 Task: Look for products from Life Aid Drinks only.
Action: Mouse pressed left at (21, 122)
Screenshot: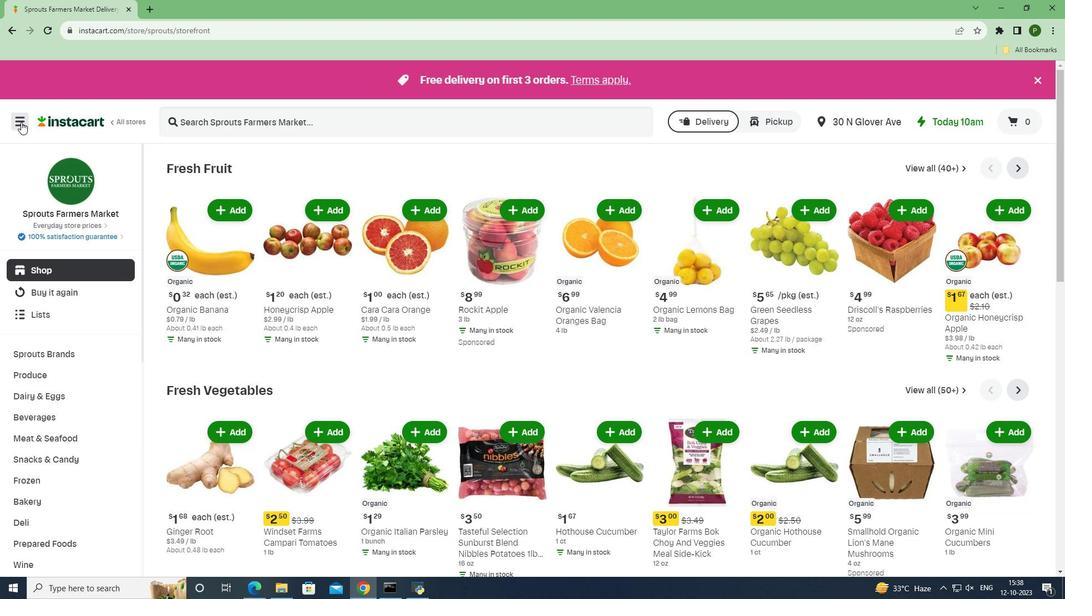 
Action: Mouse moved to (53, 292)
Screenshot: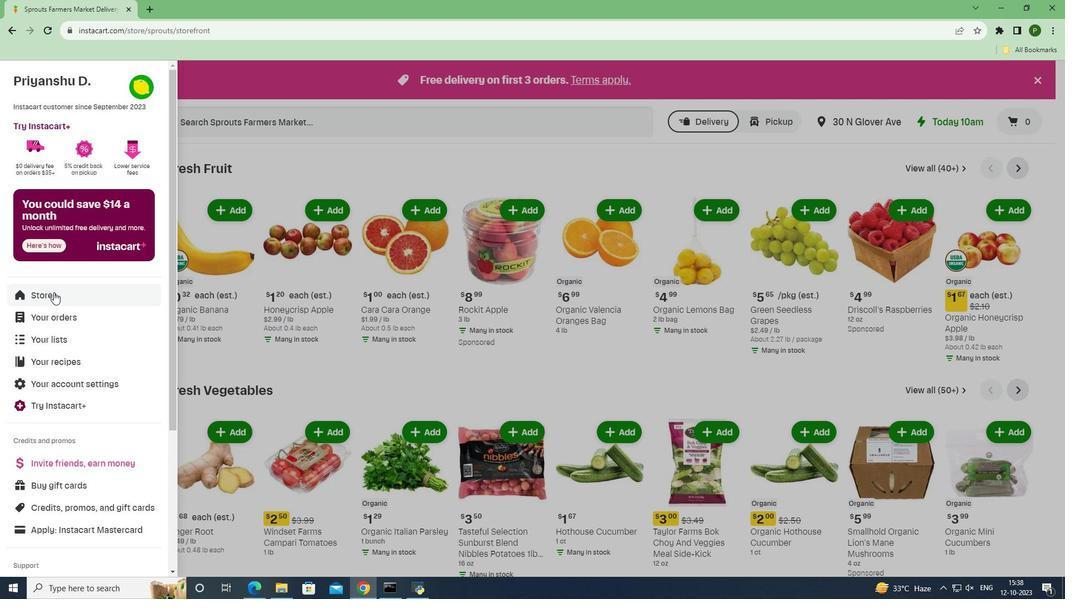 
Action: Mouse pressed left at (53, 292)
Screenshot: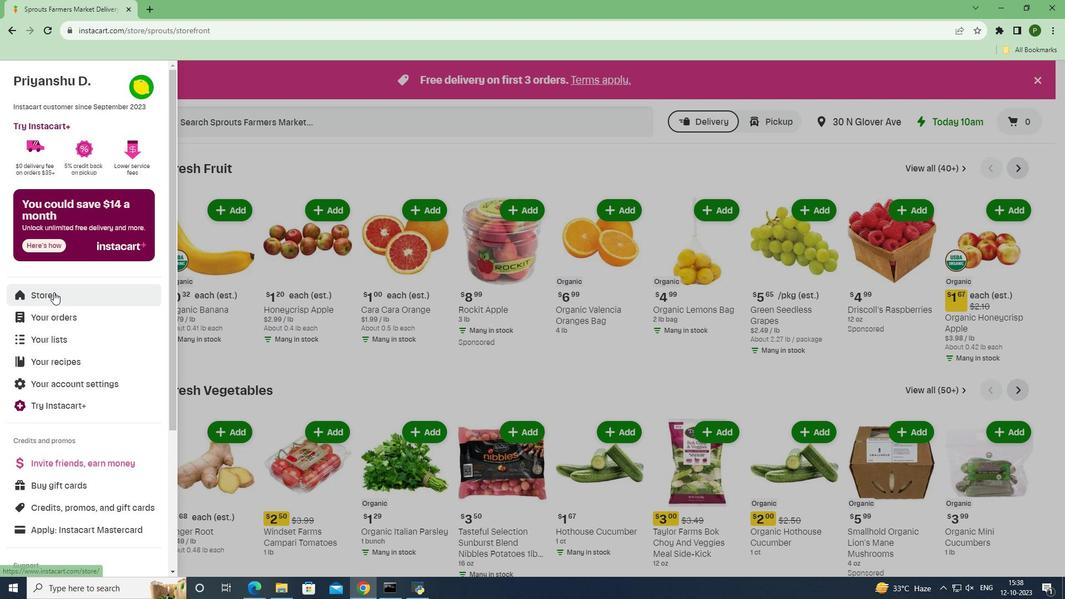 
Action: Mouse moved to (238, 133)
Screenshot: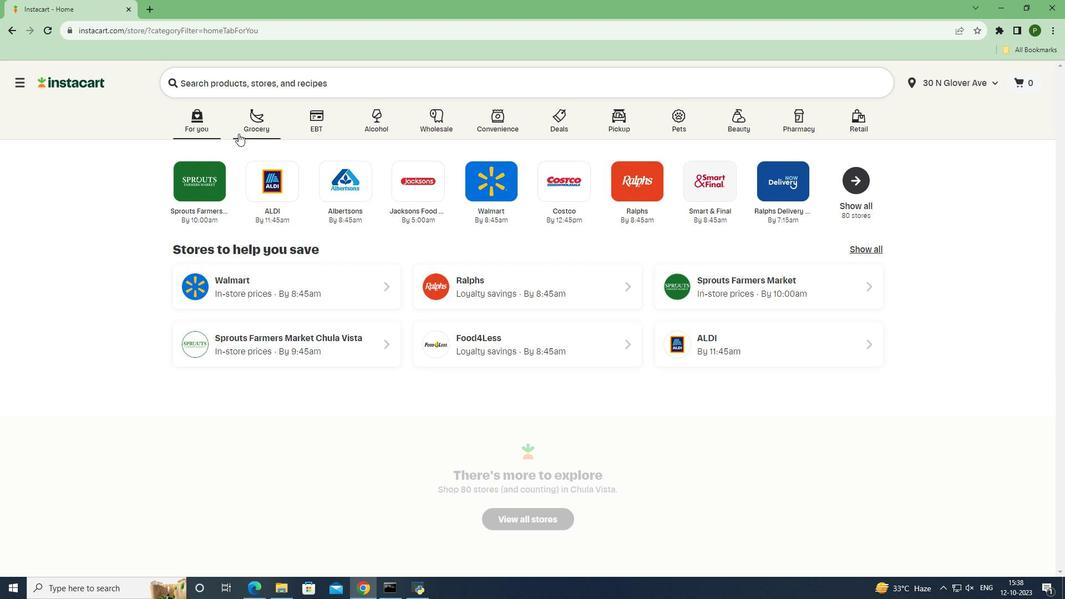 
Action: Mouse pressed left at (238, 133)
Screenshot: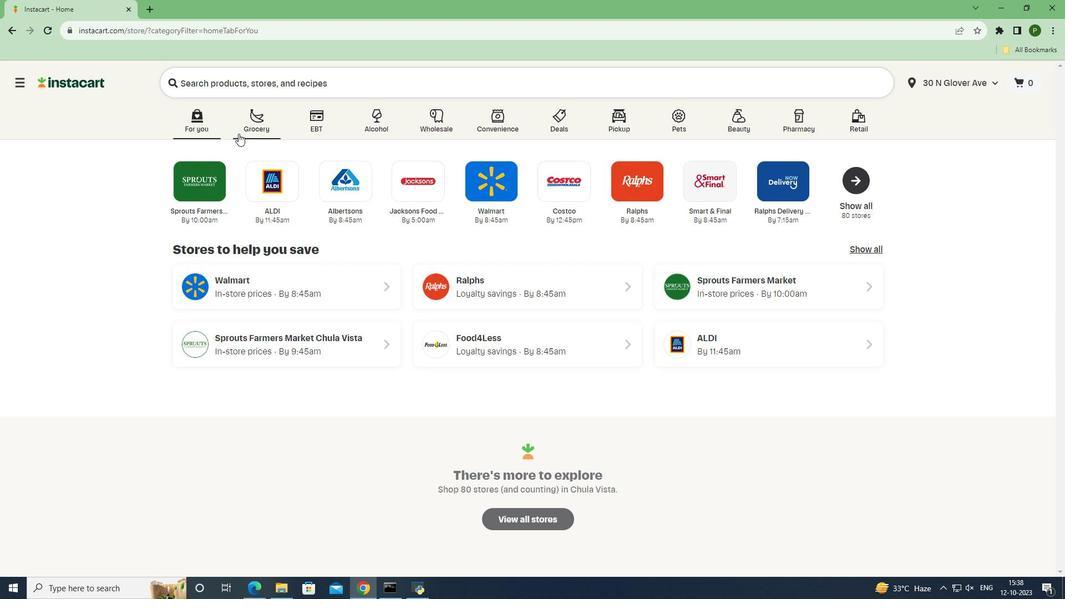 
Action: Mouse moved to (456, 259)
Screenshot: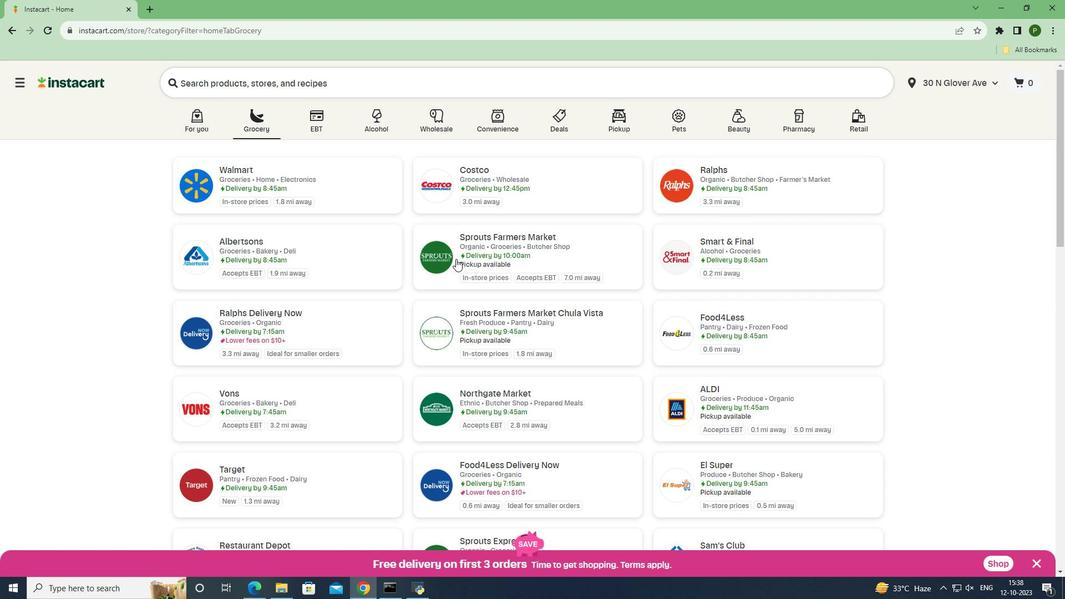 
Action: Mouse pressed left at (456, 259)
Screenshot: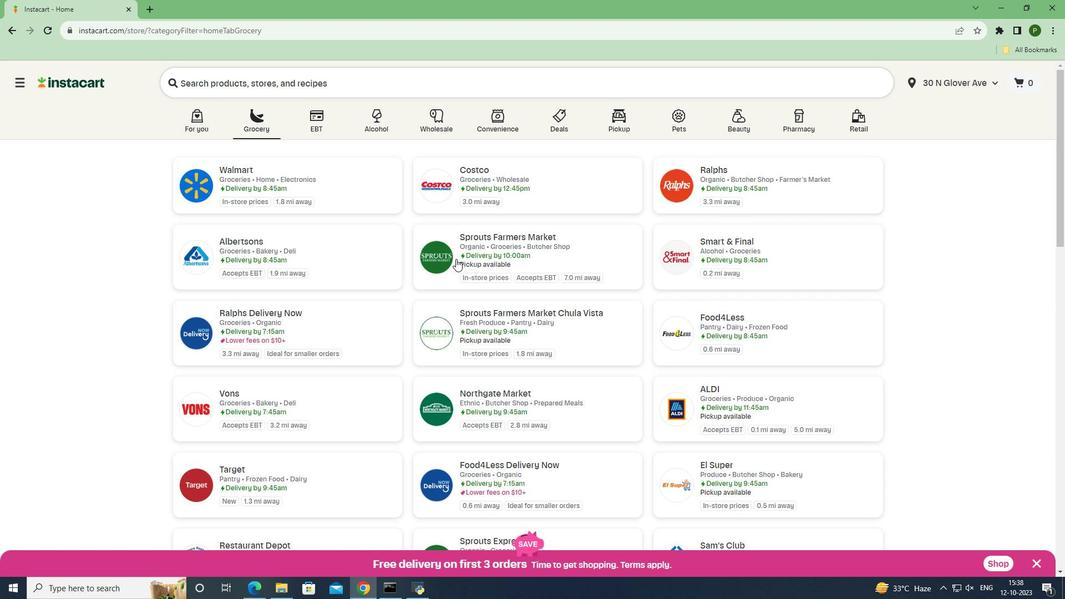 
Action: Mouse moved to (46, 415)
Screenshot: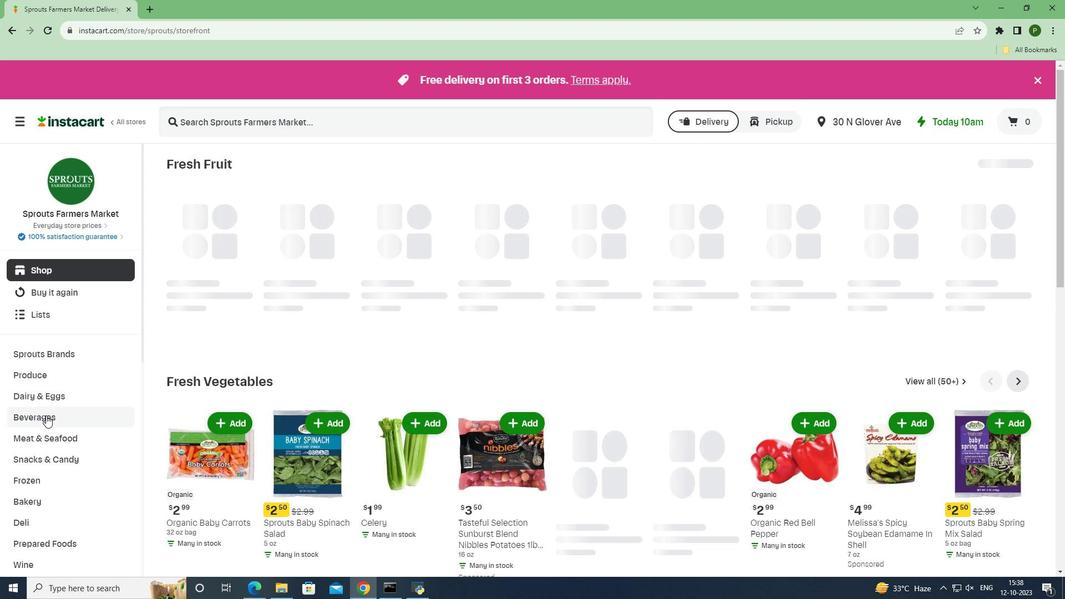 
Action: Mouse pressed left at (46, 415)
Screenshot: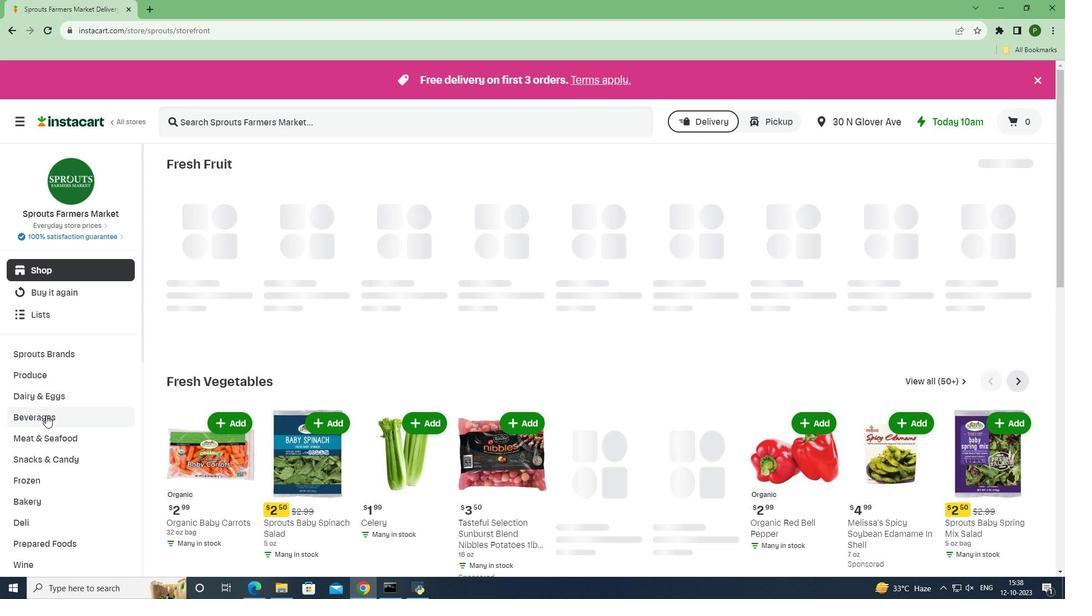 
Action: Mouse moved to (603, 189)
Screenshot: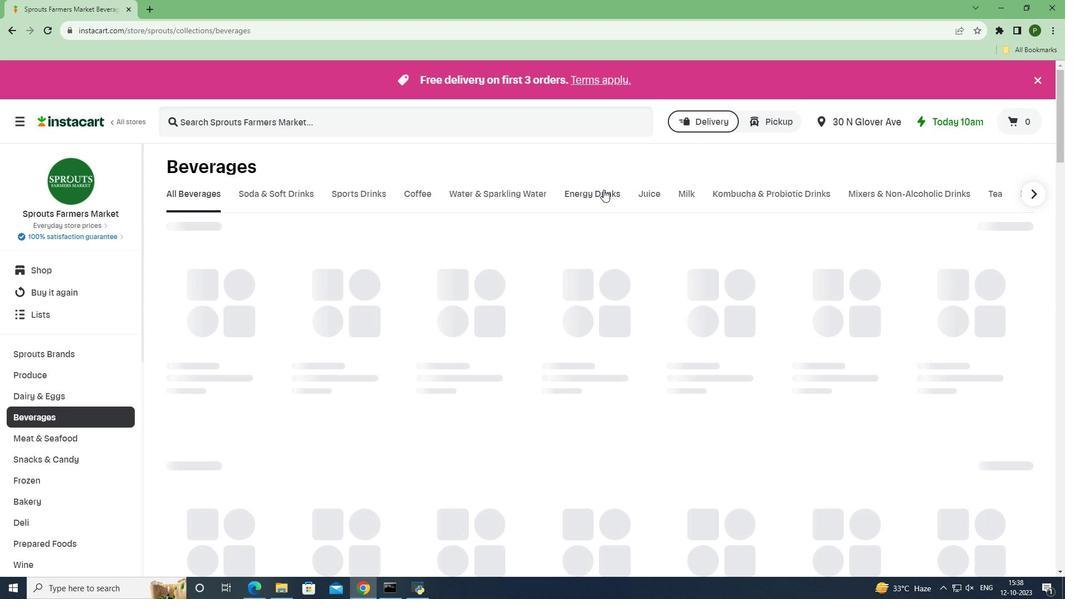 
Action: Mouse pressed left at (603, 189)
Screenshot: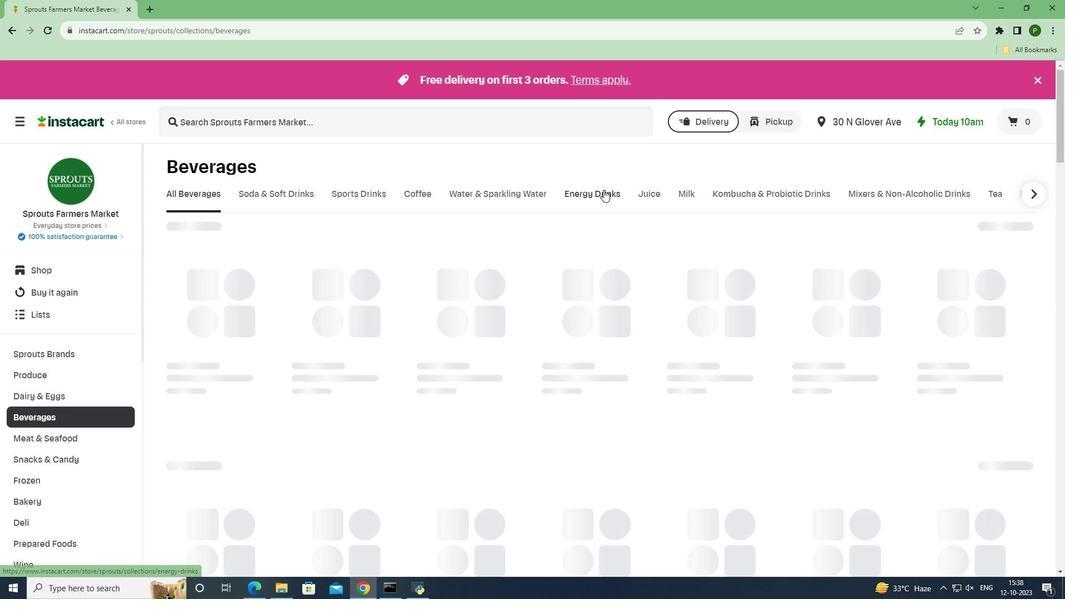 
Action: Mouse moved to (319, 235)
Screenshot: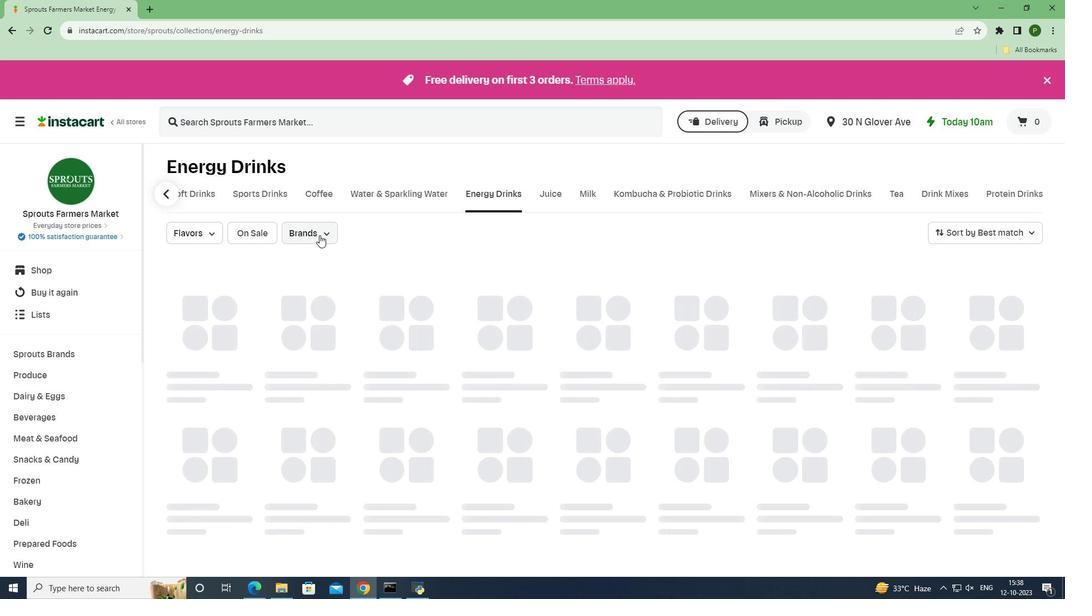 
Action: Mouse pressed left at (319, 235)
Screenshot: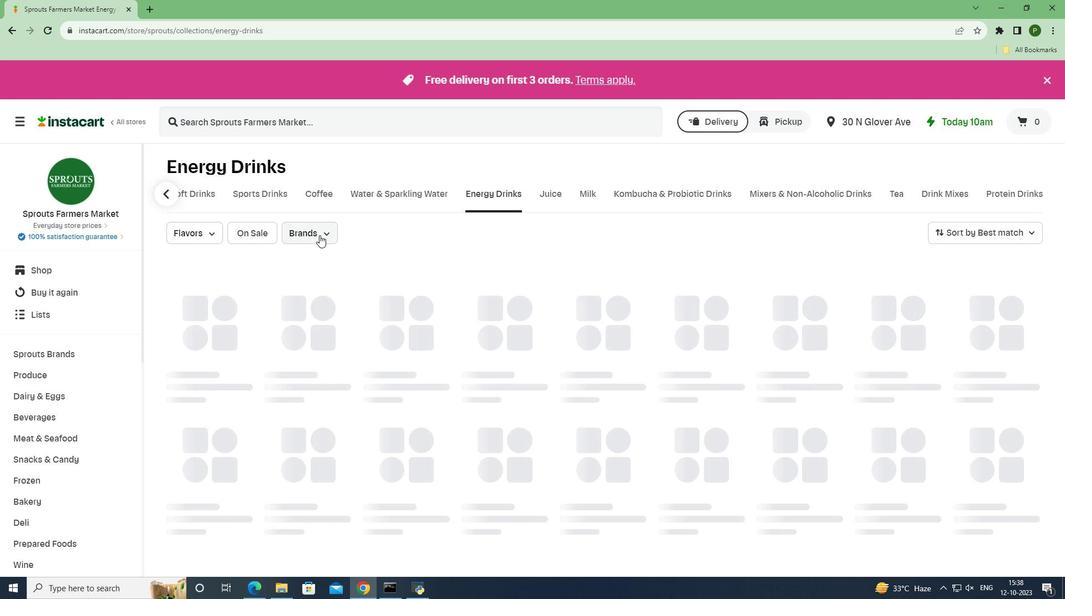 
Action: Mouse moved to (359, 310)
Screenshot: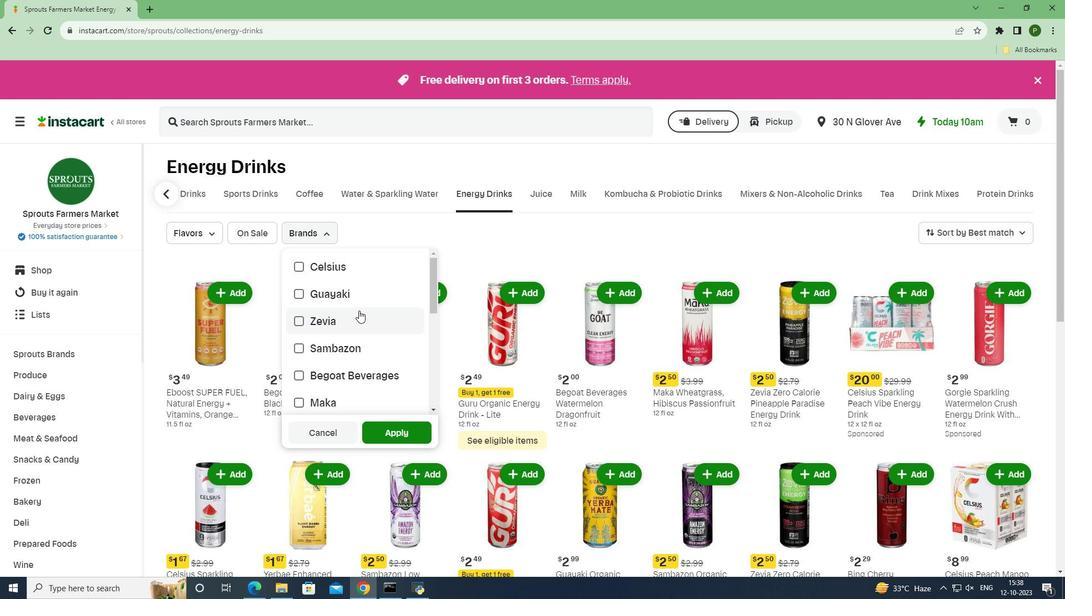 
Action: Mouse scrolled (359, 310) with delta (0, 0)
Screenshot: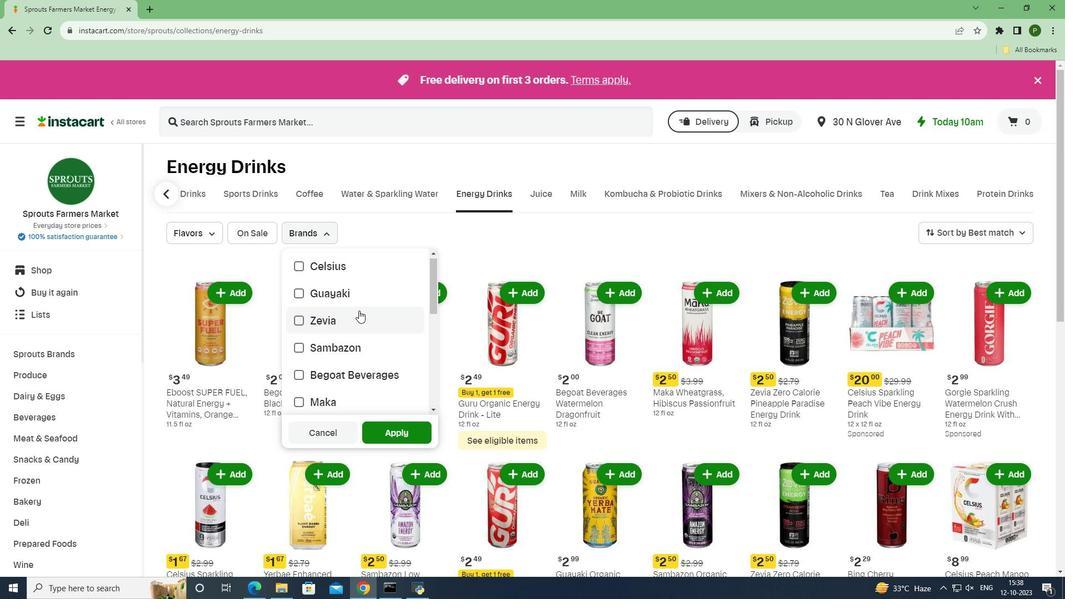 
Action: Mouse scrolled (359, 310) with delta (0, 0)
Screenshot: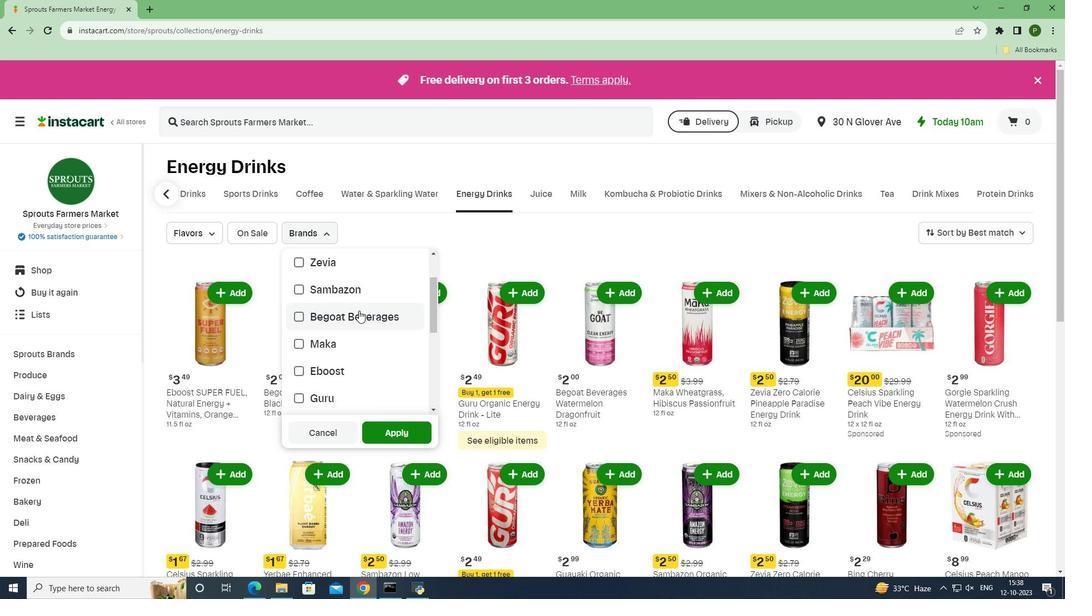 
Action: Mouse scrolled (359, 310) with delta (0, 0)
Screenshot: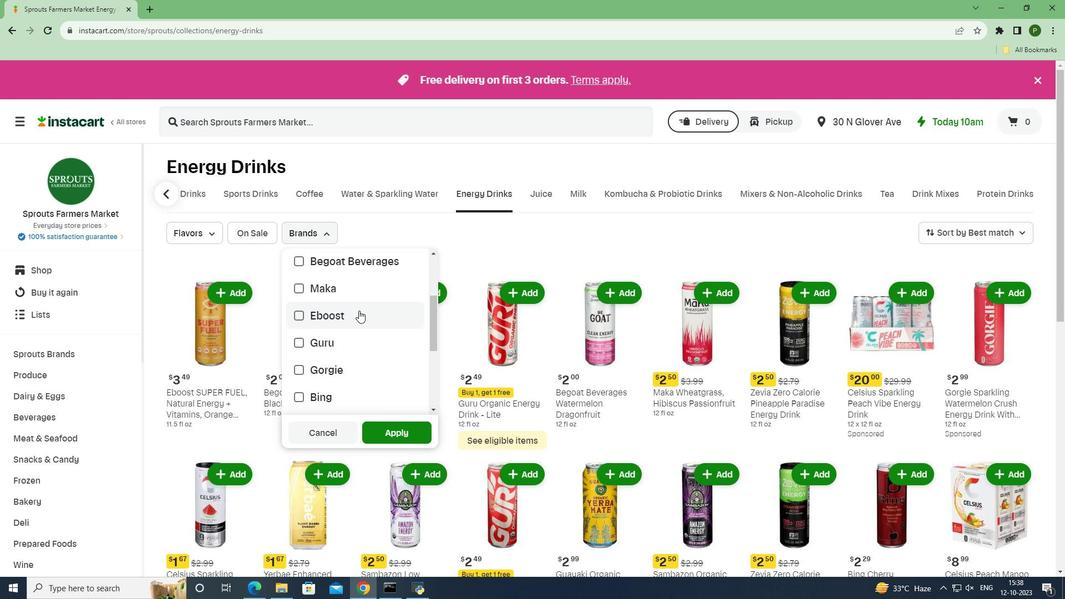 
Action: Mouse scrolled (359, 310) with delta (0, 0)
Screenshot: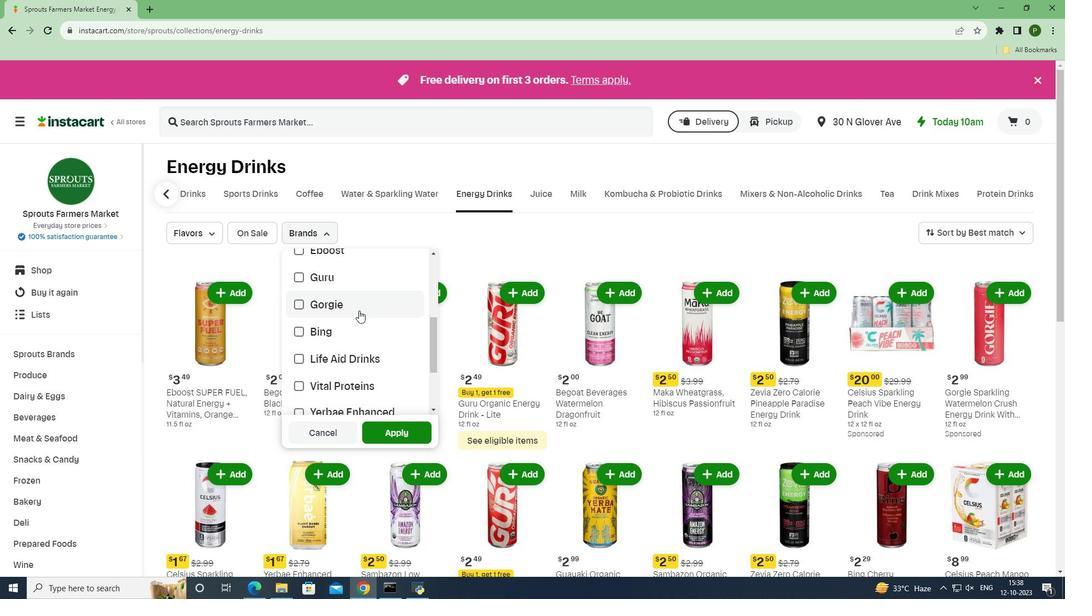 
Action: Mouse pressed left at (359, 310)
Screenshot: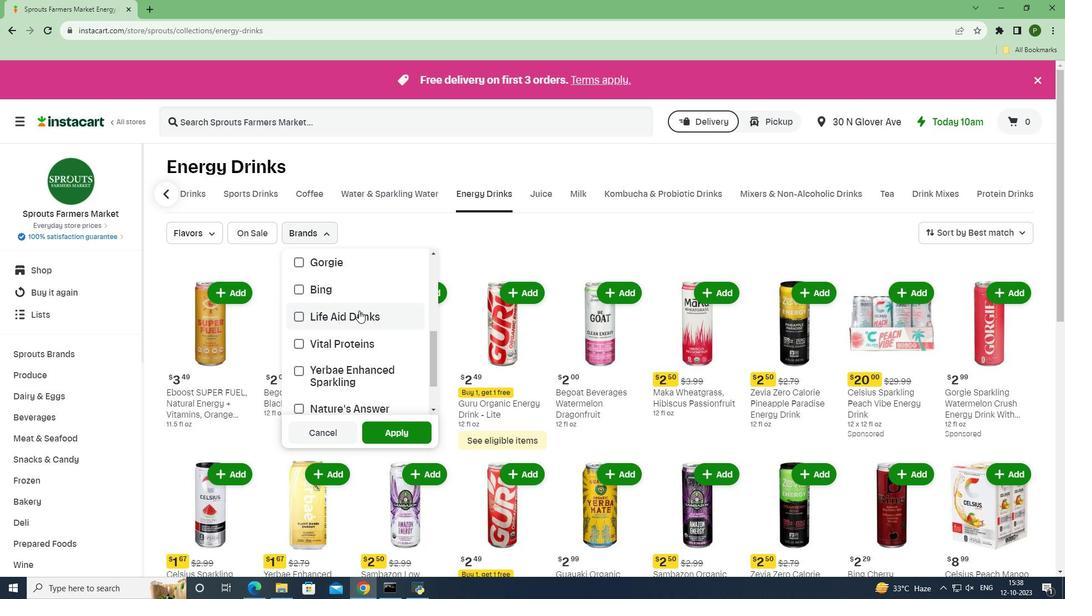 
Action: Mouse moved to (384, 427)
Screenshot: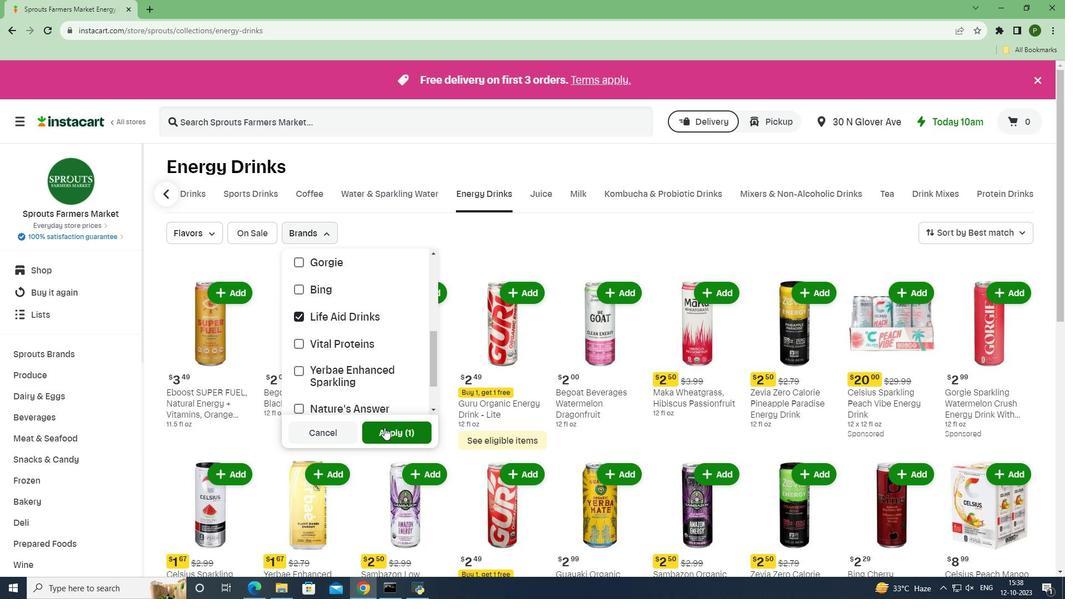 
Action: Mouse pressed left at (384, 427)
Screenshot: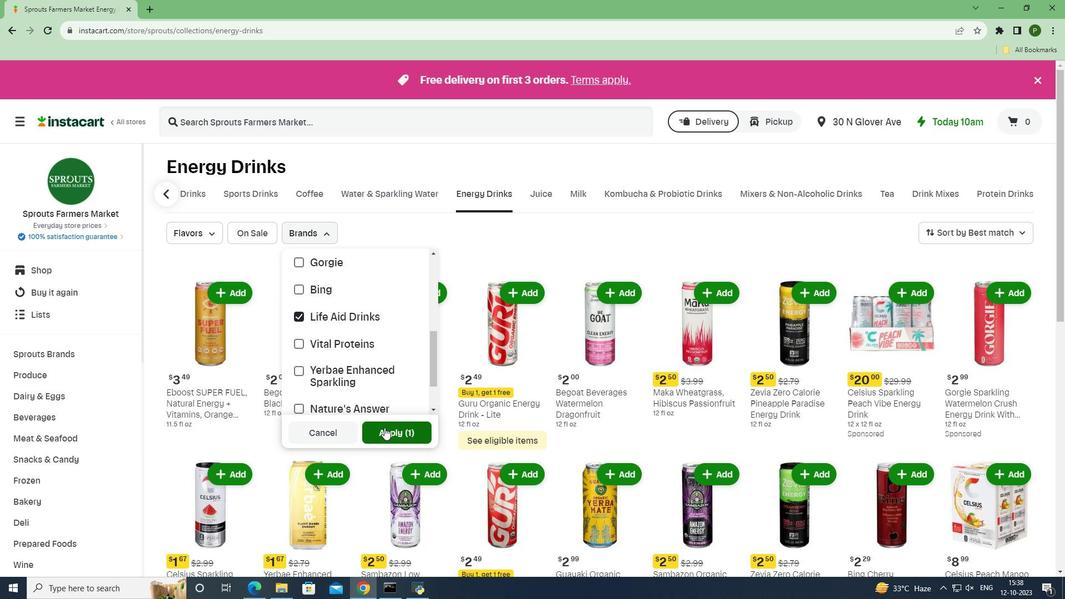 
Action: Mouse moved to (257, 393)
Screenshot: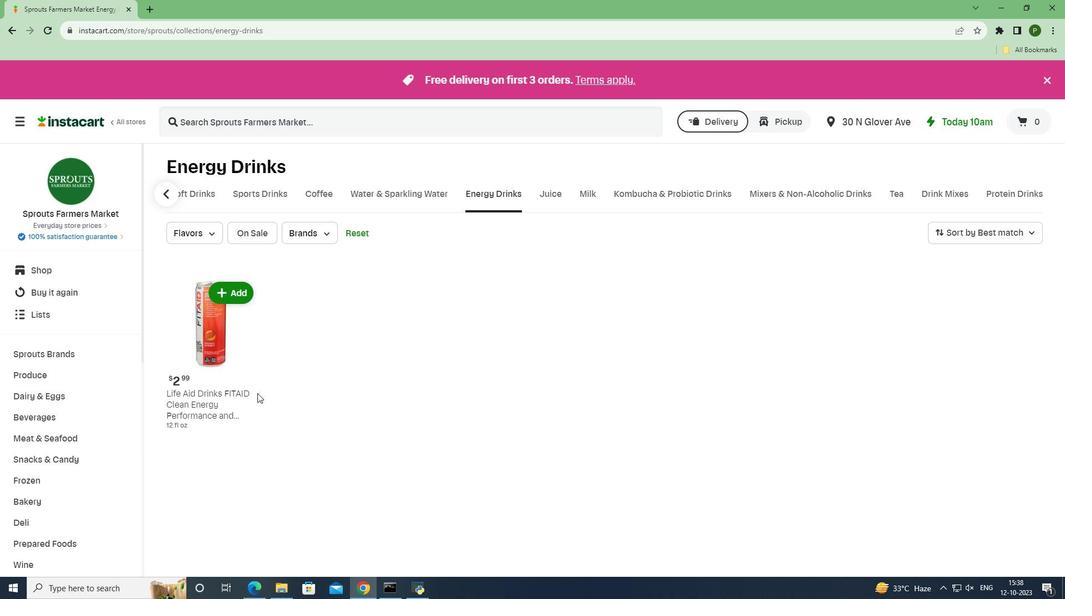 
